 Task: Utilize Asana's timeline view to schedule tasks related to the report review.
Action: Mouse moved to (337, 150)
Screenshot: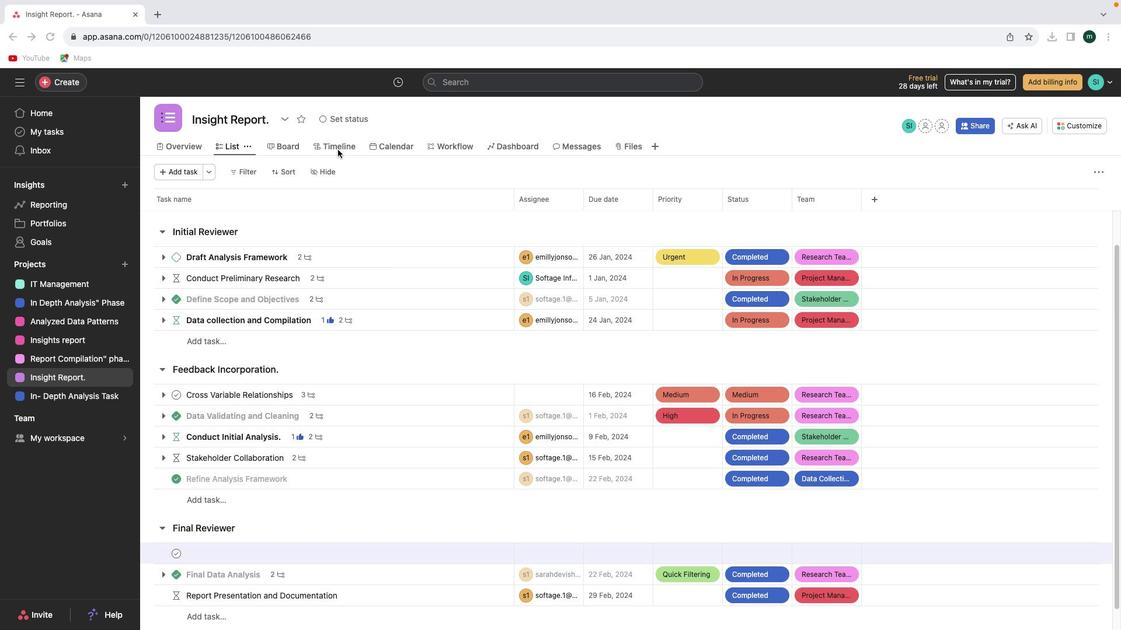 
Action: Mouse pressed left at (337, 150)
Screenshot: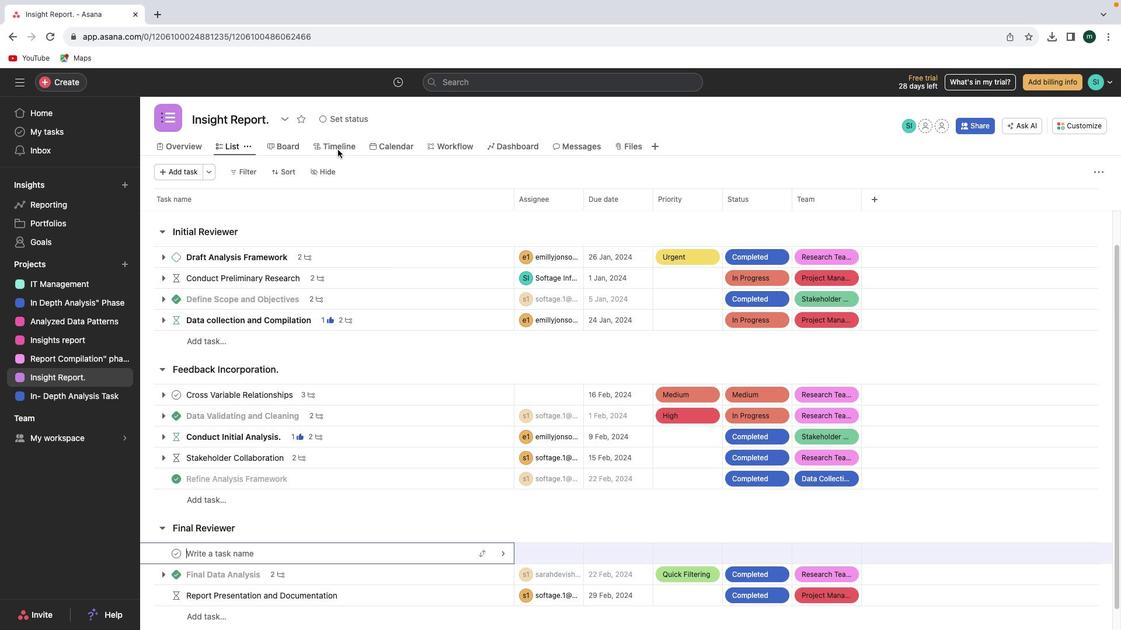 
Action: Mouse moved to (338, 148)
Screenshot: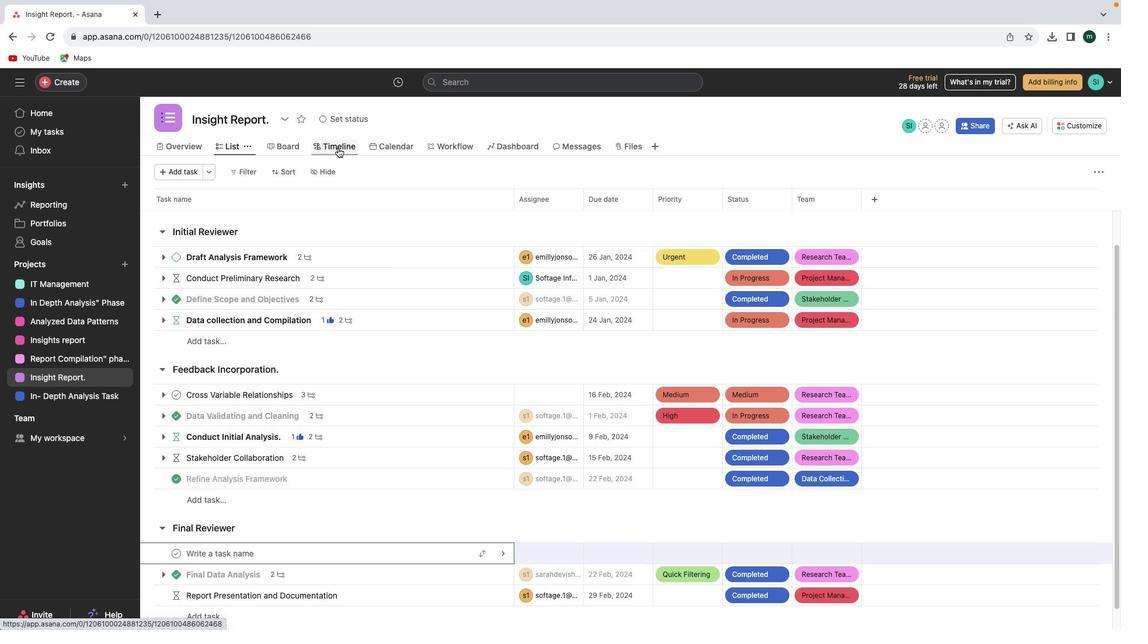 
Action: Mouse pressed left at (338, 148)
Screenshot: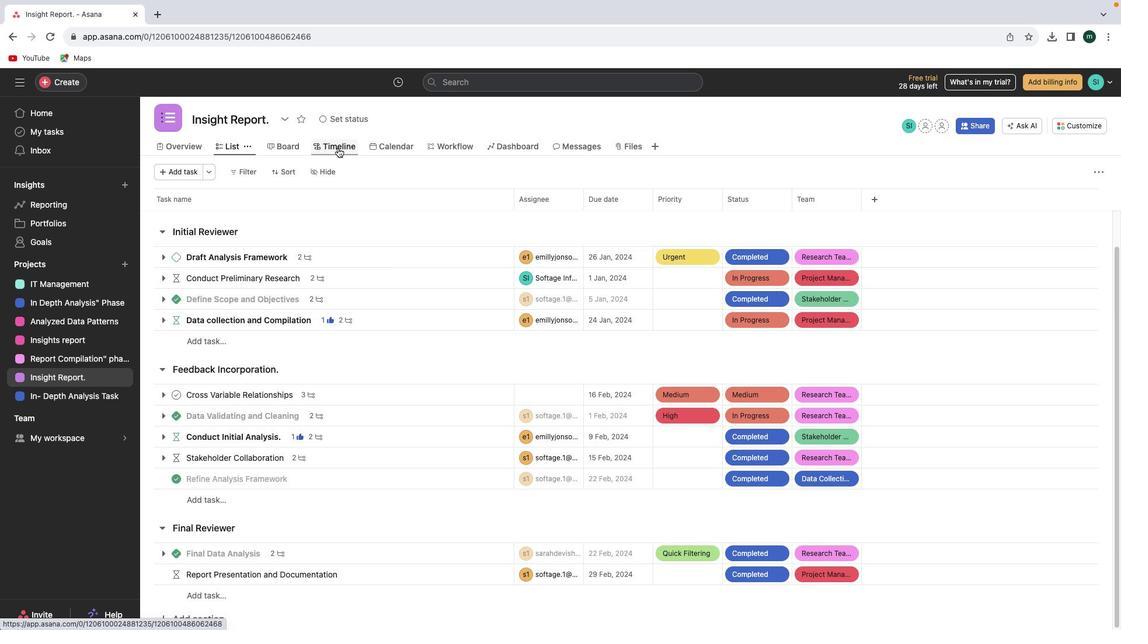 
Action: Mouse moved to (258, 445)
Screenshot: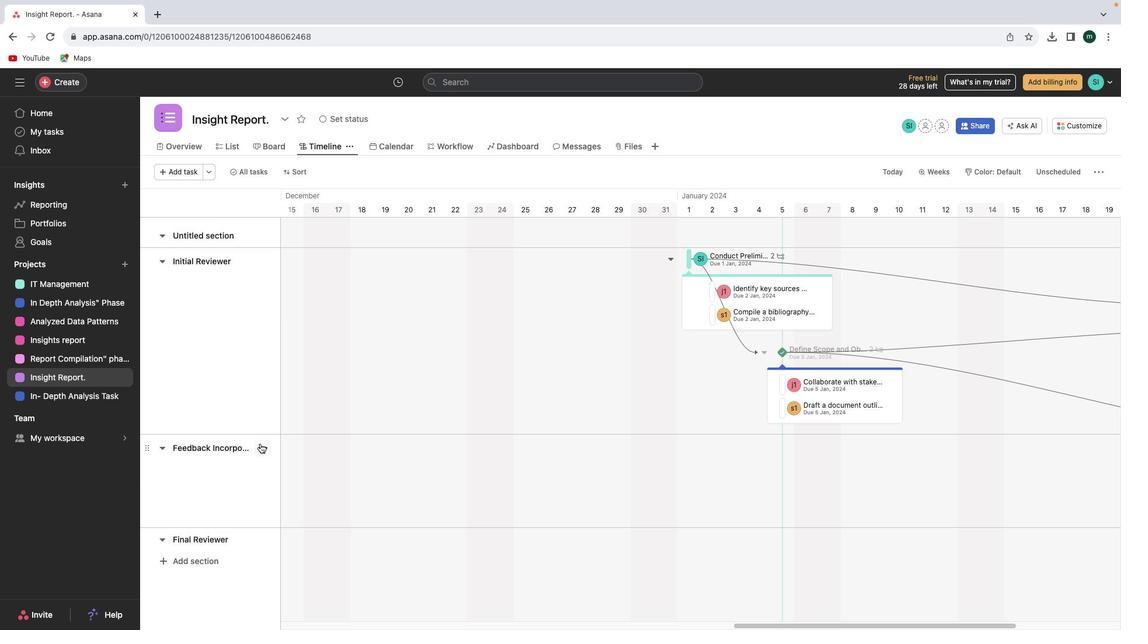 
Action: Mouse scrolled (258, 445) with delta (0, 0)
Screenshot: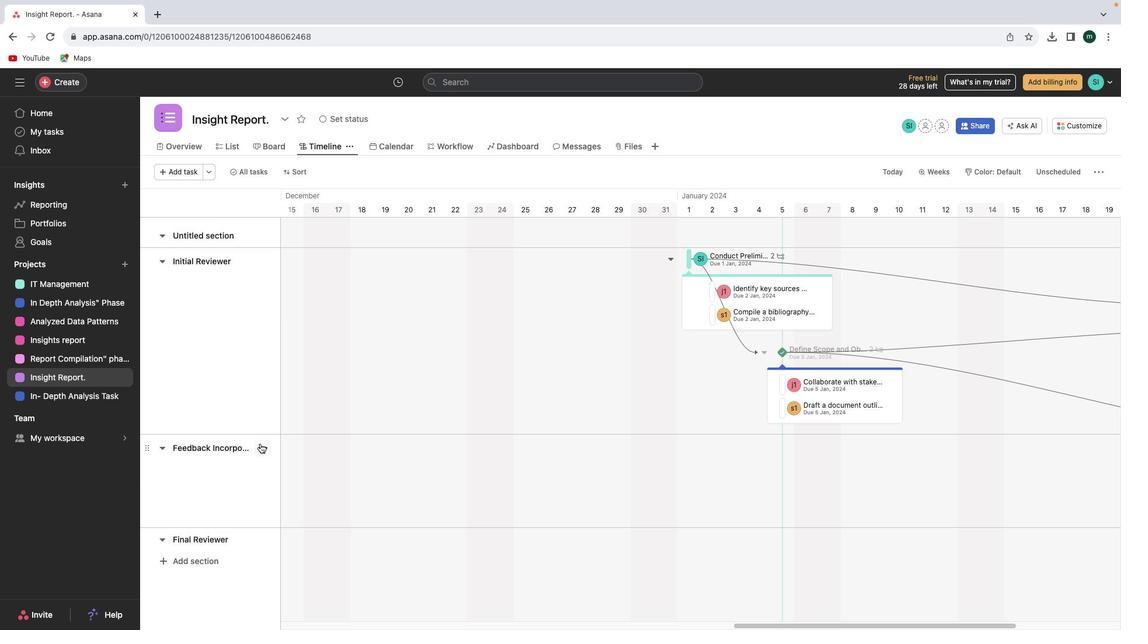 
Action: Mouse moved to (259, 444)
Screenshot: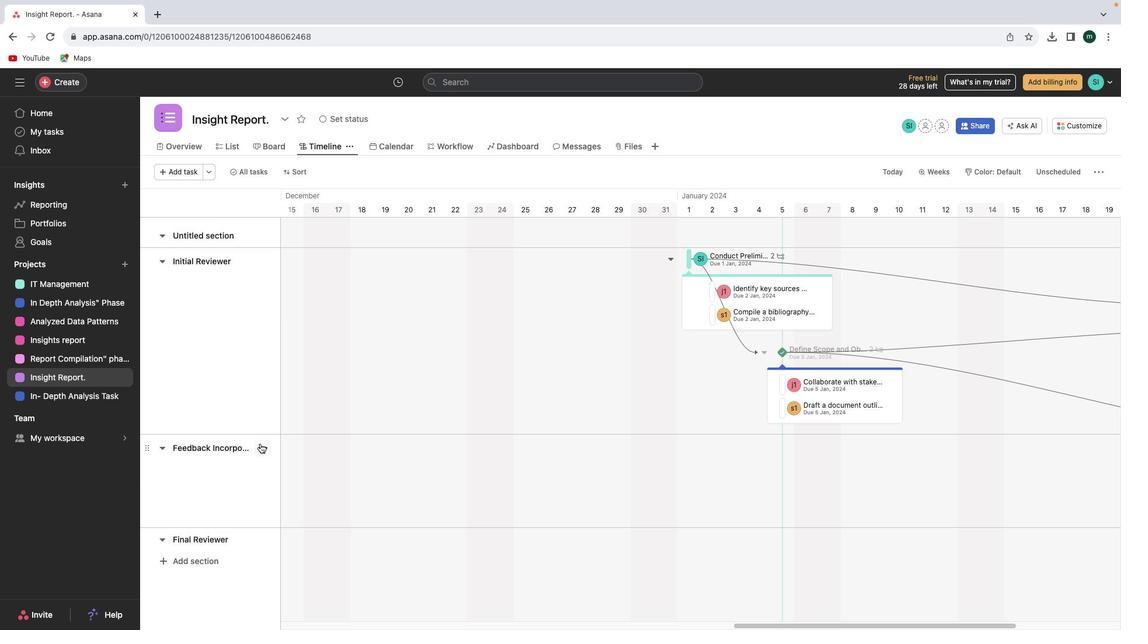 
Action: Mouse scrolled (259, 444) with delta (0, 0)
Screenshot: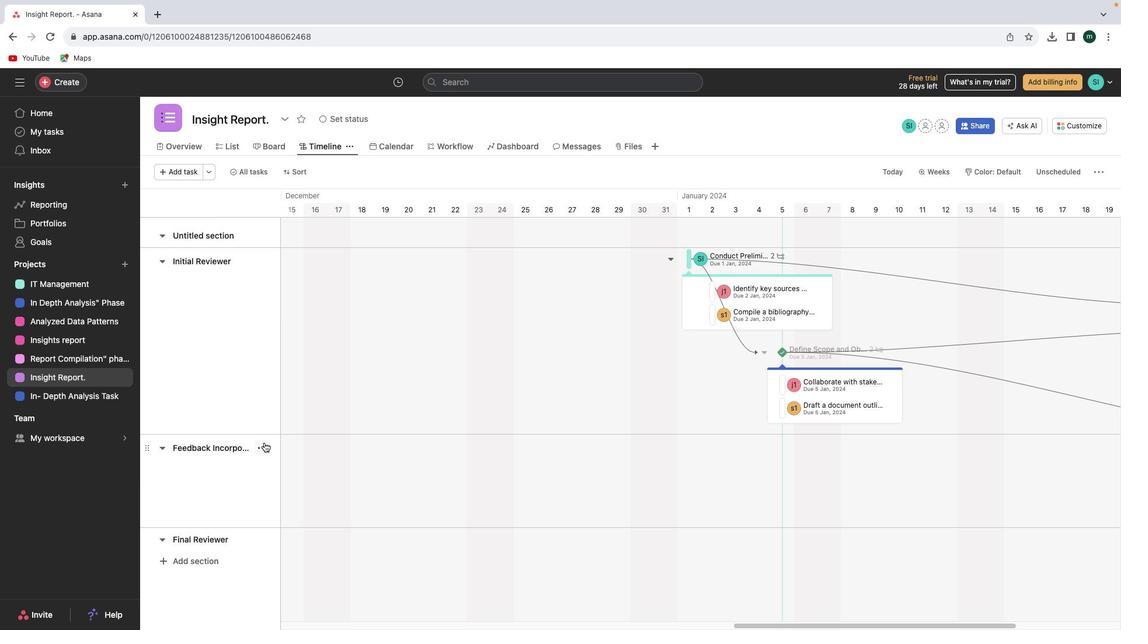 
Action: Mouse moved to (670, 261)
Screenshot: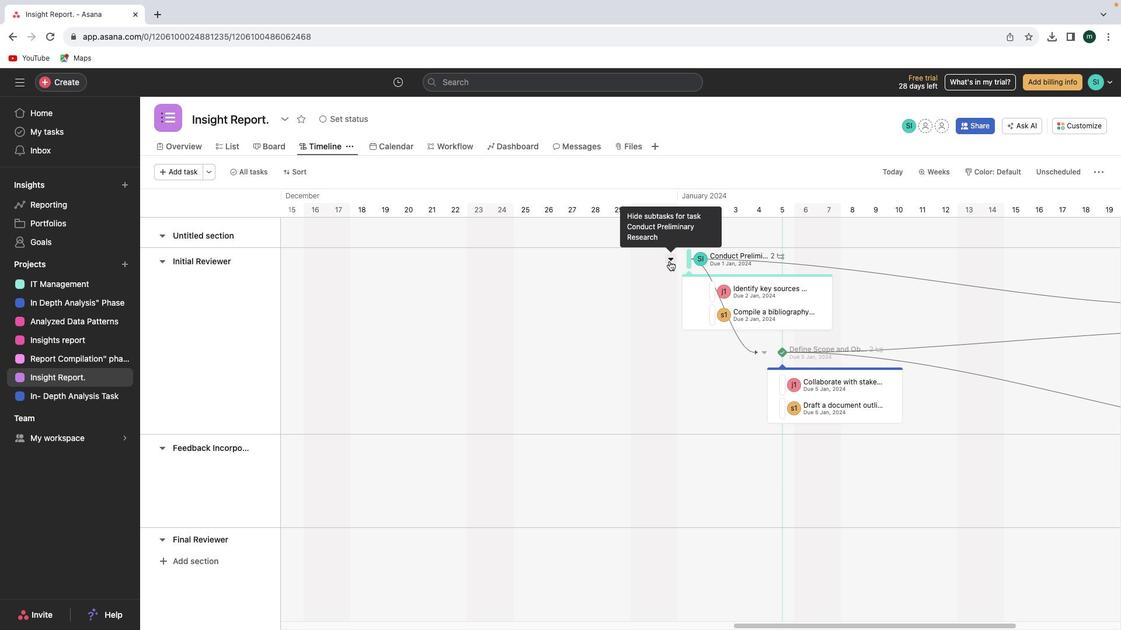 
Action: Mouse pressed left at (670, 261)
Screenshot: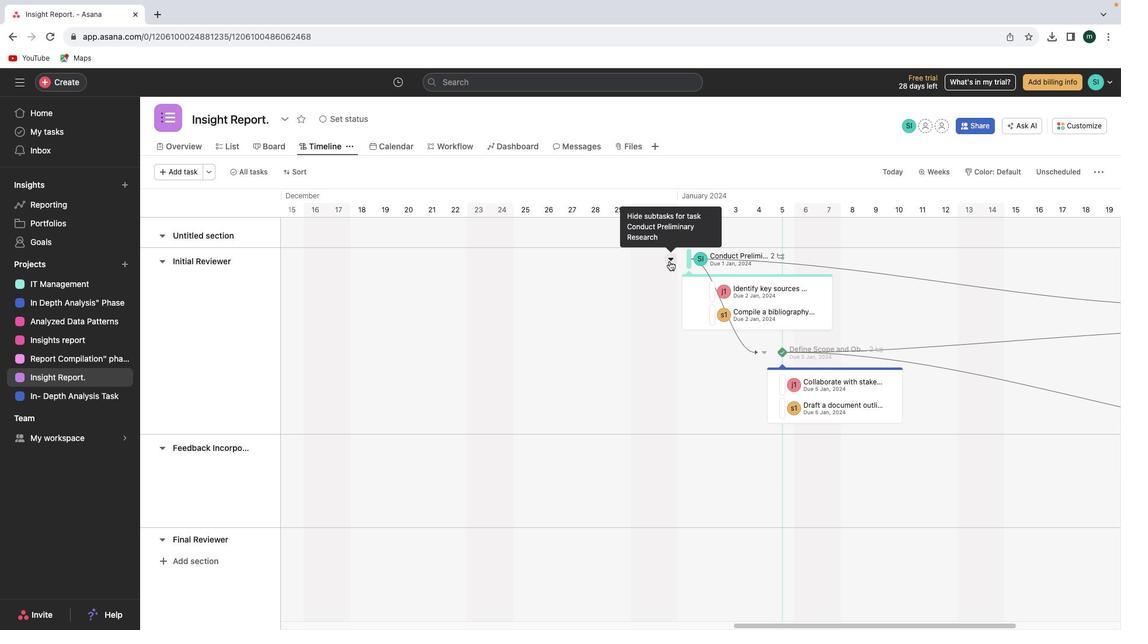 
Action: Mouse moved to (671, 260)
Screenshot: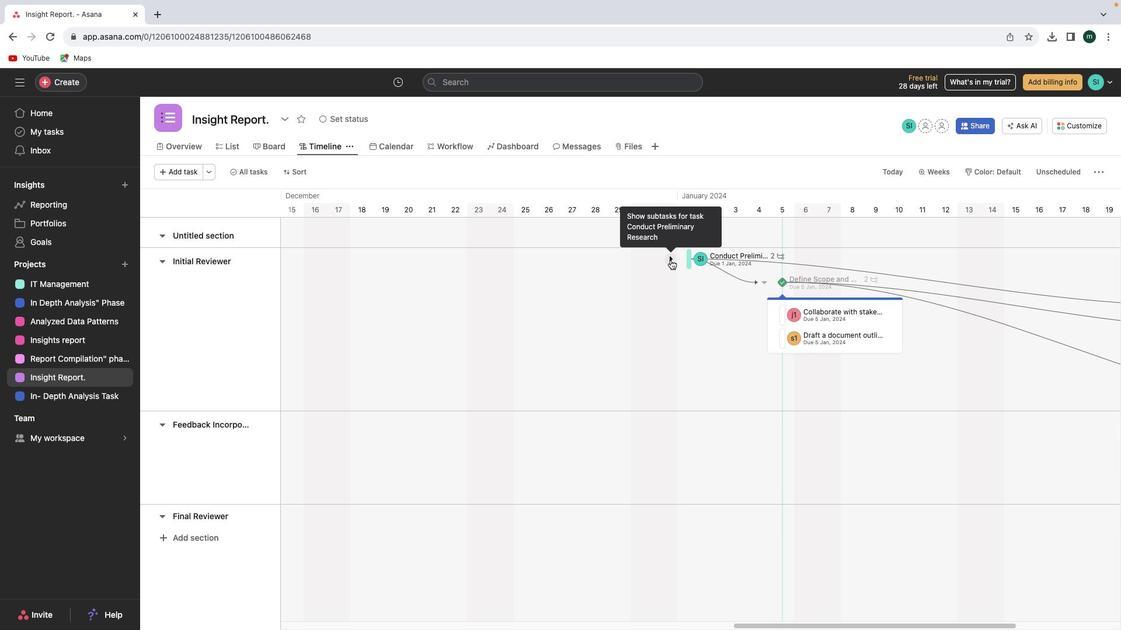 
Action: Mouse pressed left at (671, 260)
Screenshot: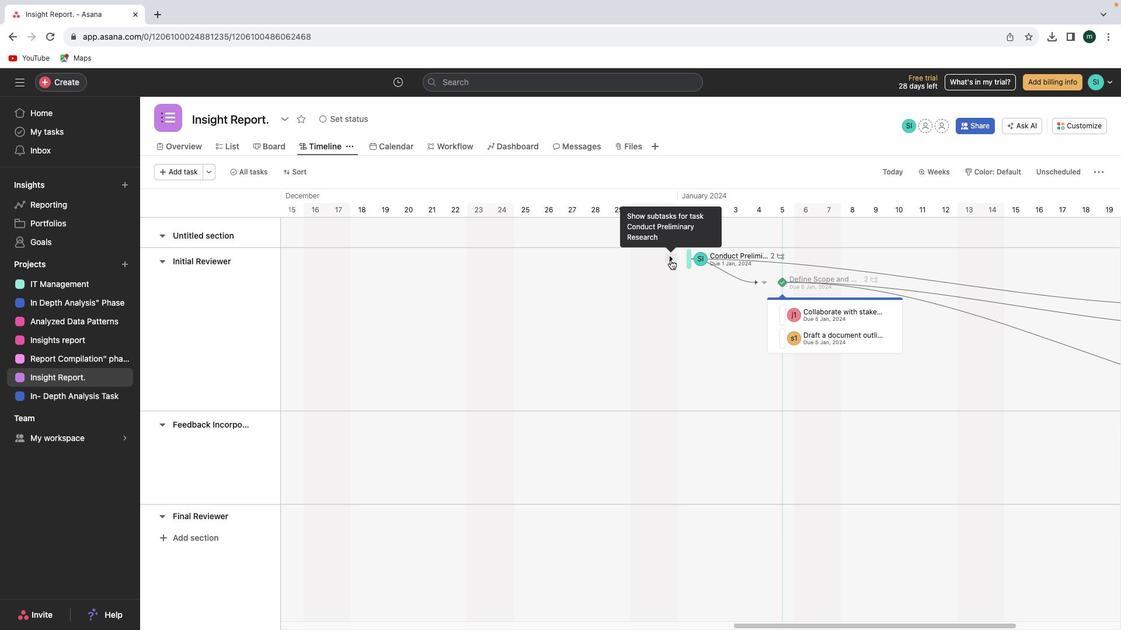 
Action: Mouse moved to (805, 625)
Screenshot: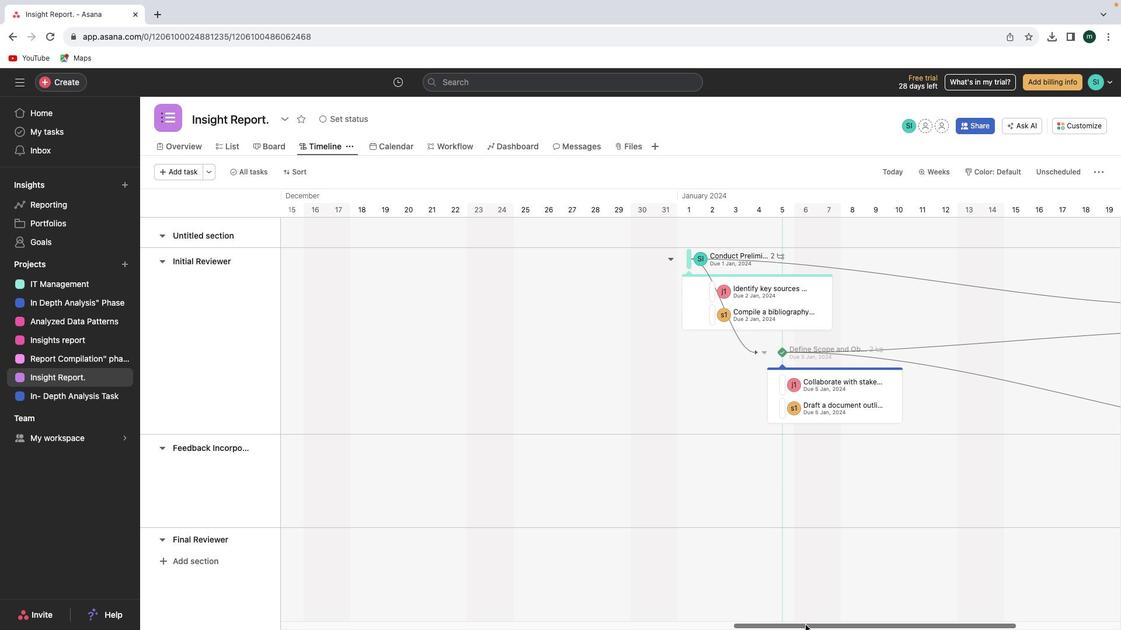 
Action: Mouse pressed left at (805, 625)
Screenshot: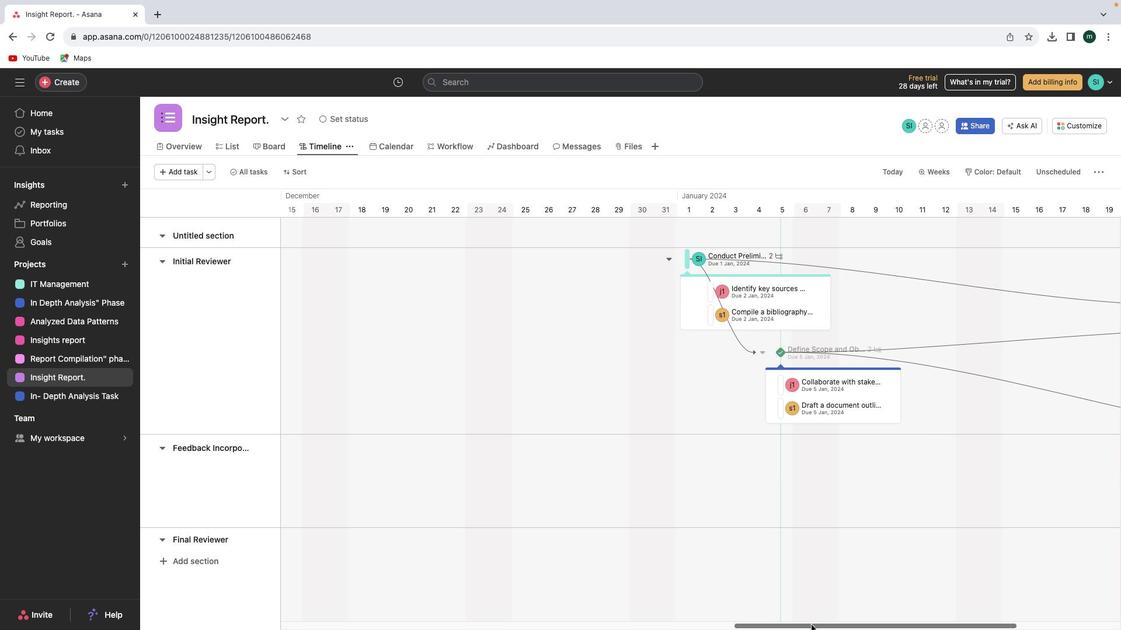 
Action: Mouse moved to (818, 235)
Screenshot: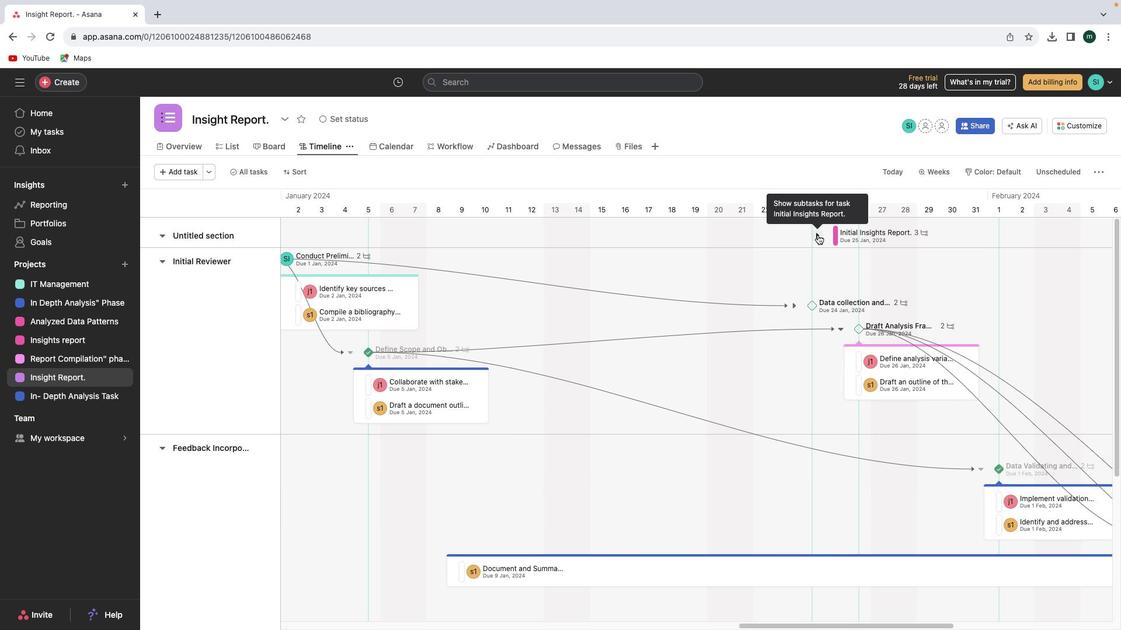 
Action: Mouse pressed left at (818, 235)
Screenshot: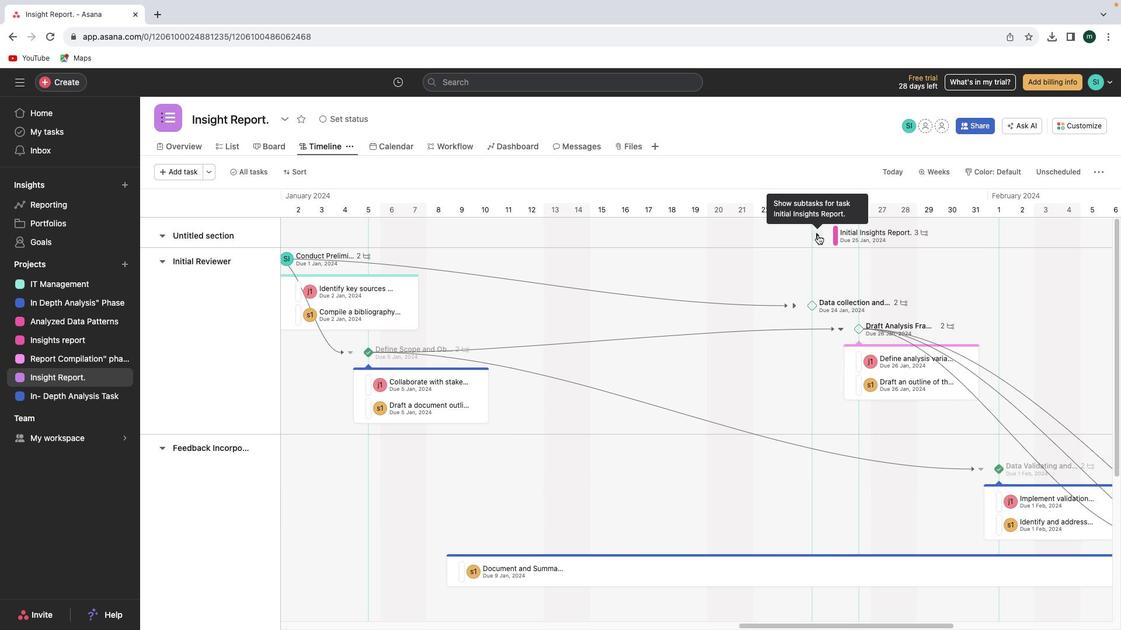 
Action: Mouse moved to (843, 426)
Screenshot: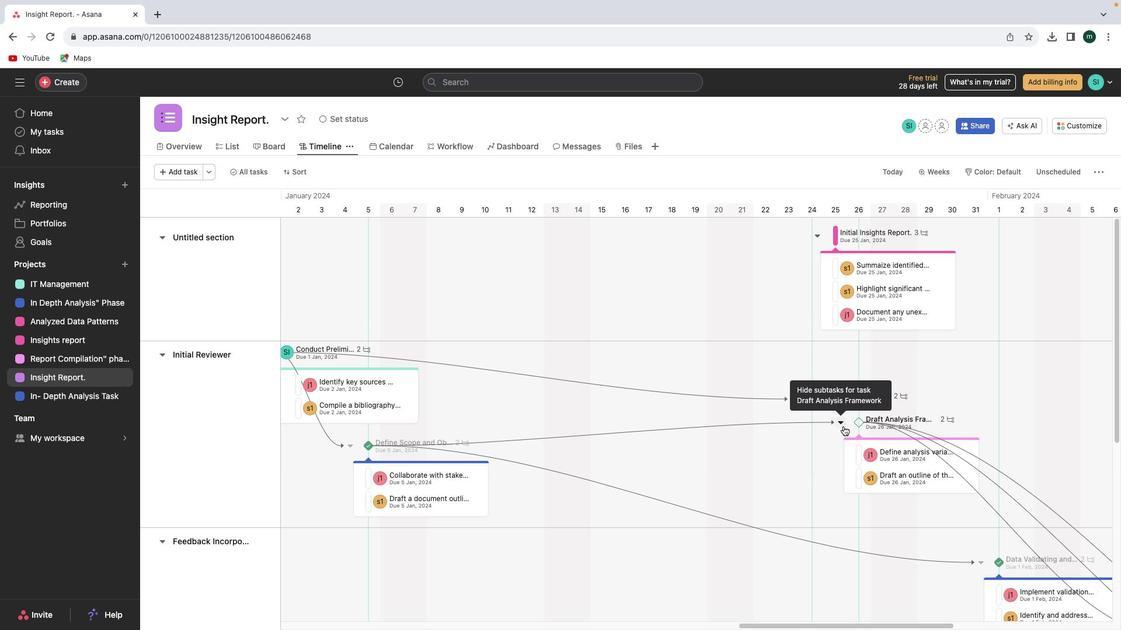 
Action: Mouse pressed left at (843, 426)
Screenshot: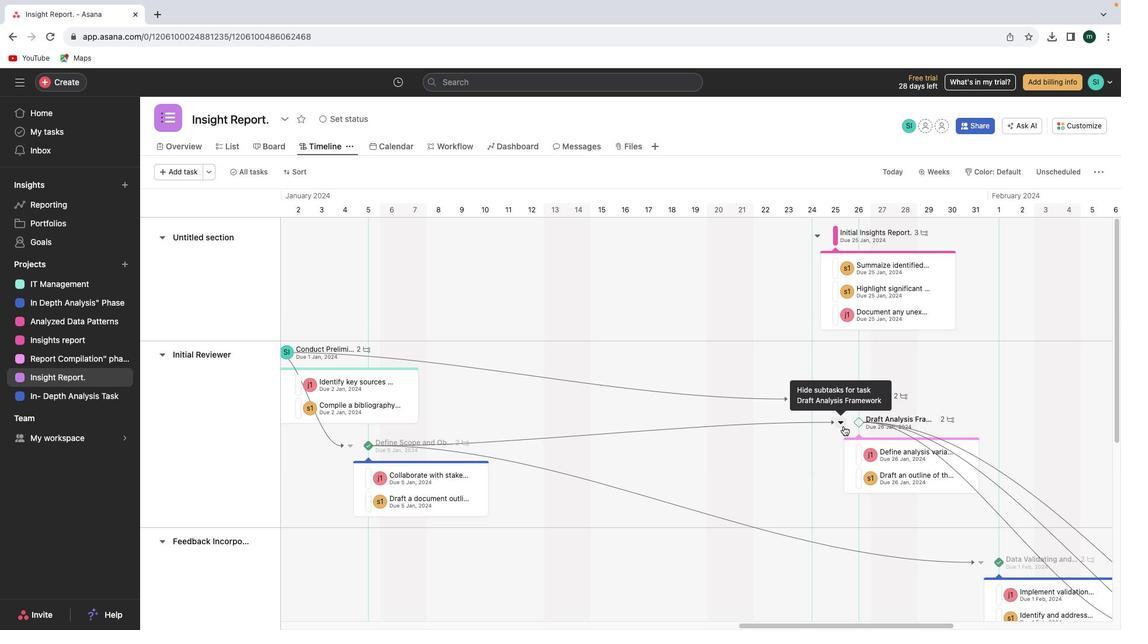 
Action: Mouse moved to (796, 400)
Screenshot: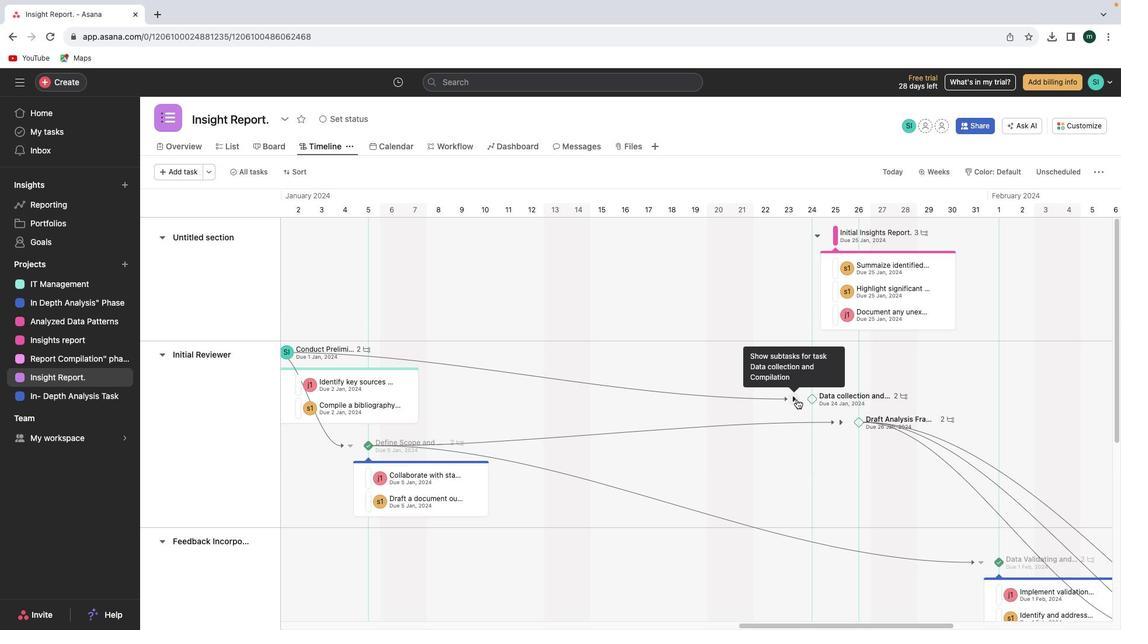 
Action: Mouse pressed left at (796, 400)
Screenshot: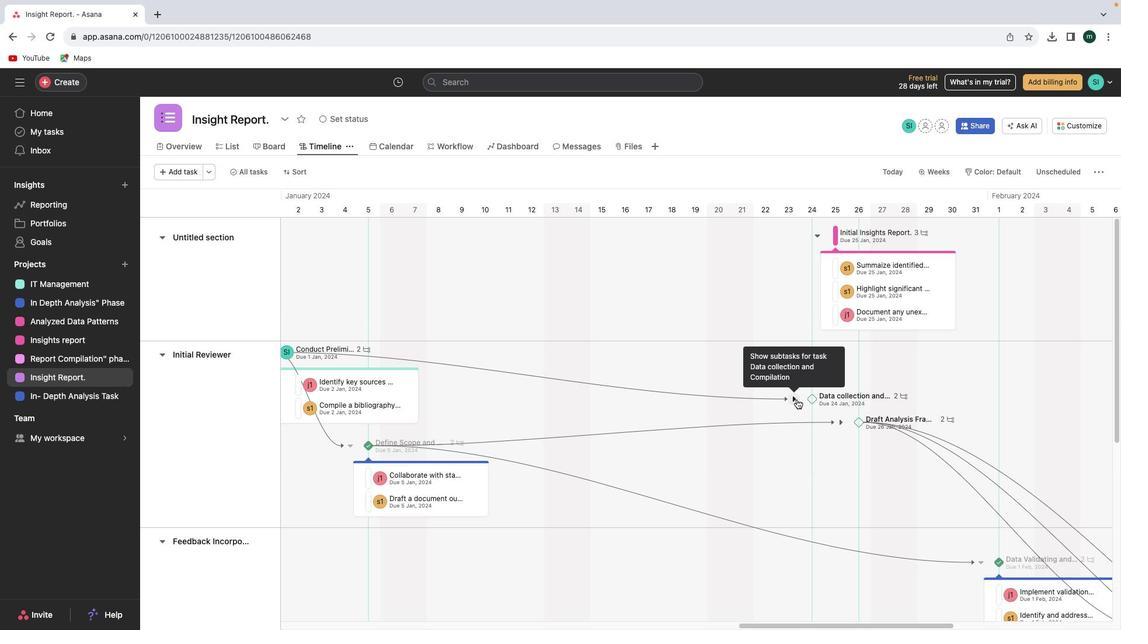 
Action: Mouse moved to (917, 574)
Screenshot: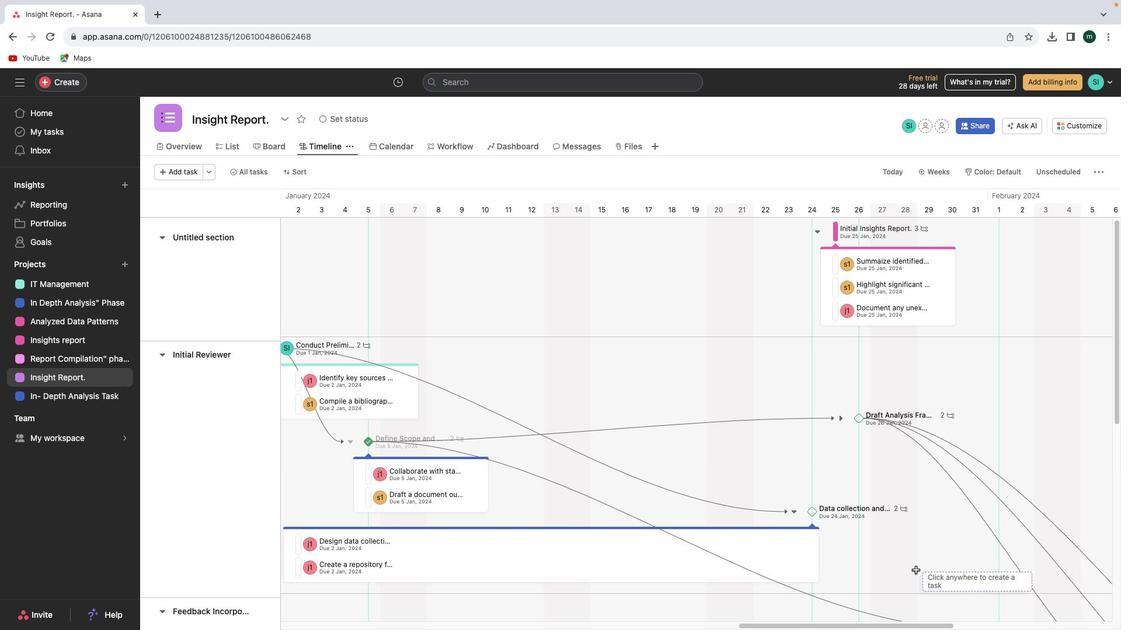 
Action: Mouse scrolled (917, 574) with delta (0, 0)
Screenshot: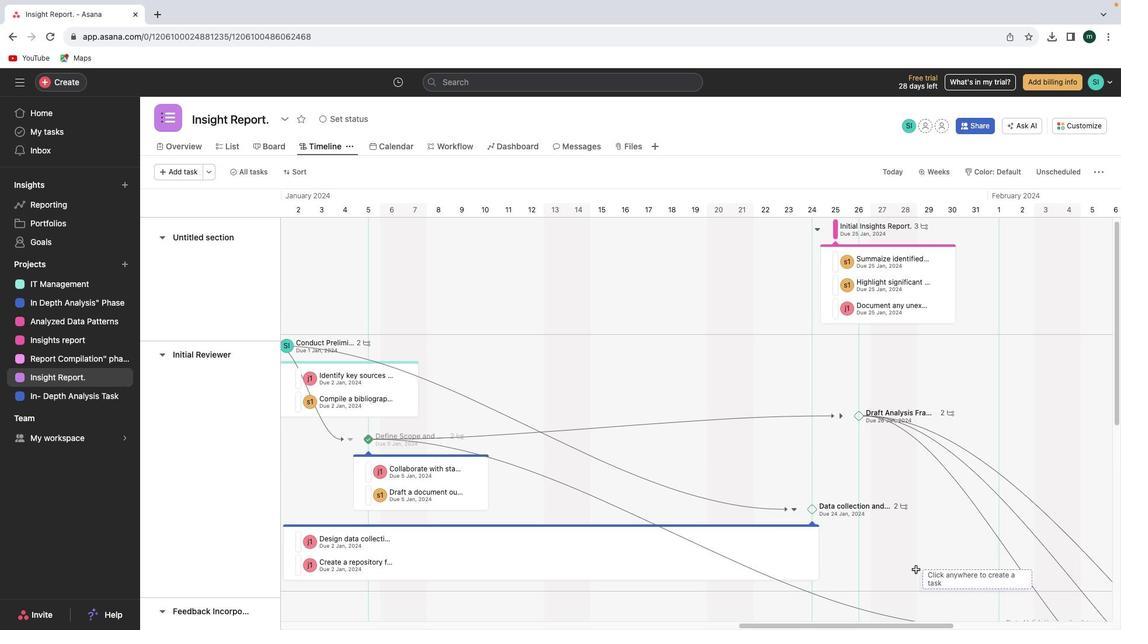 
Action: Mouse moved to (916, 573)
Screenshot: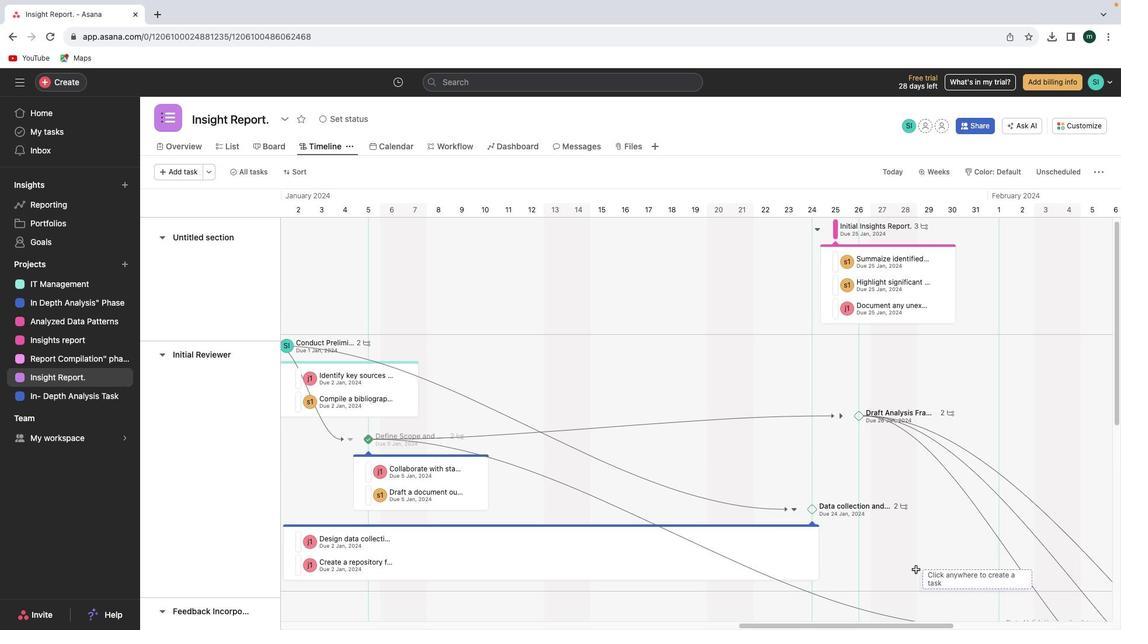 
Action: Mouse scrolled (916, 573) with delta (0, 0)
Screenshot: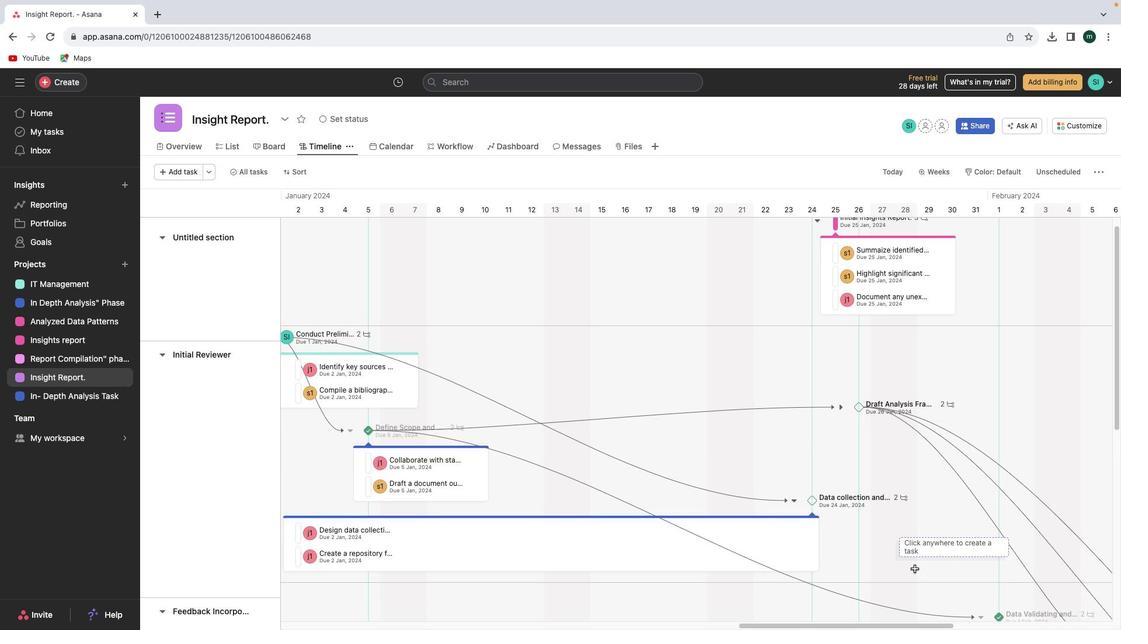 
Action: Mouse moved to (911, 562)
Screenshot: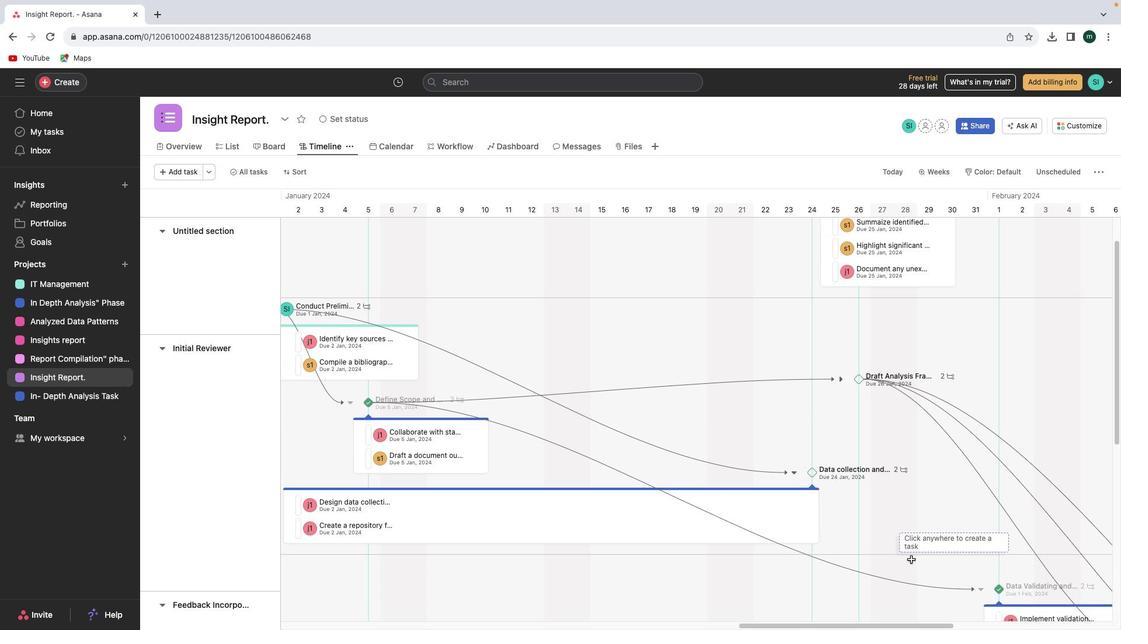 
Action: Mouse scrolled (911, 562) with delta (0, 0)
Screenshot: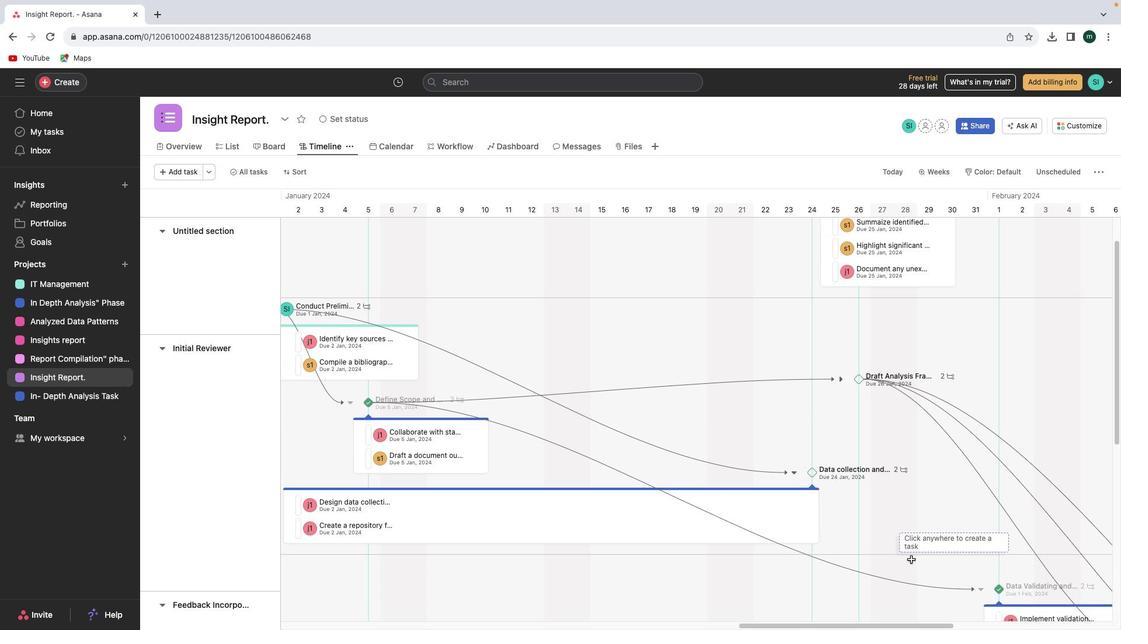 
Action: Mouse scrolled (911, 562) with delta (0, 0)
Screenshot: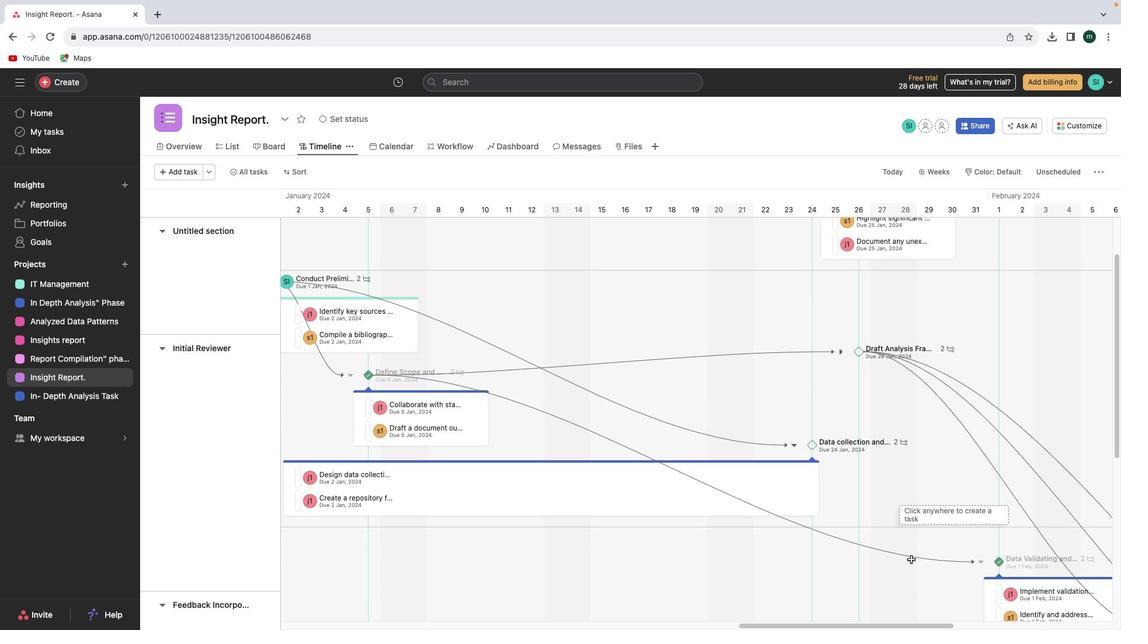 
Action: Mouse moved to (911, 562)
Screenshot: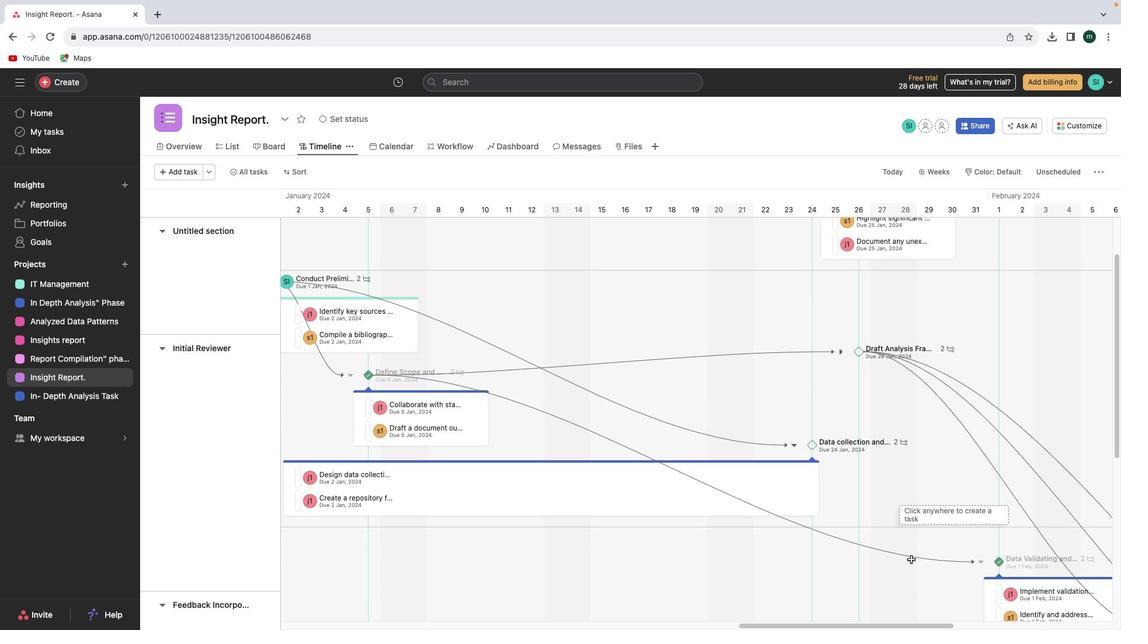 
Action: Mouse scrolled (911, 562) with delta (0, -1)
Screenshot: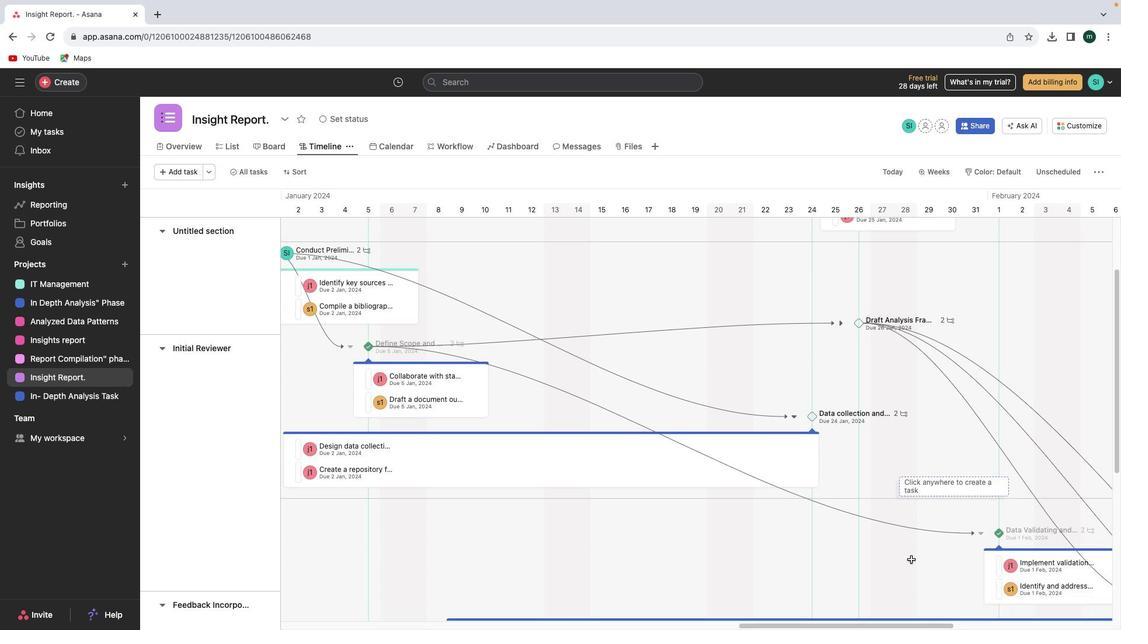 
Action: Mouse moved to (910, 559)
Screenshot: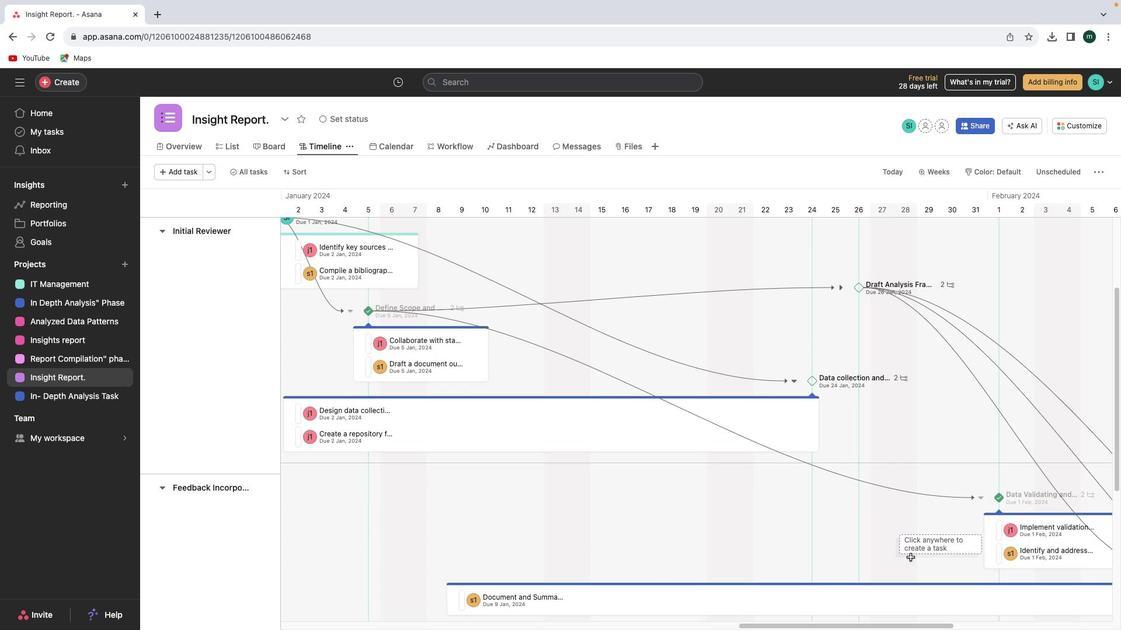 
Action: Mouse scrolled (910, 559) with delta (0, 0)
Screenshot: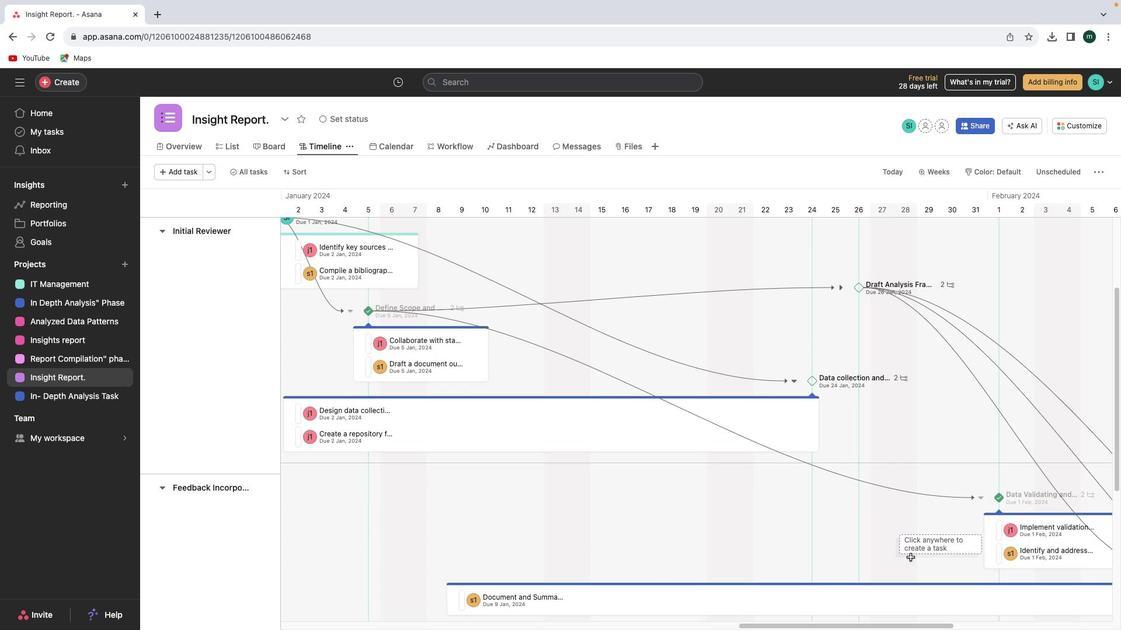 
Action: Mouse moved to (910, 559)
Screenshot: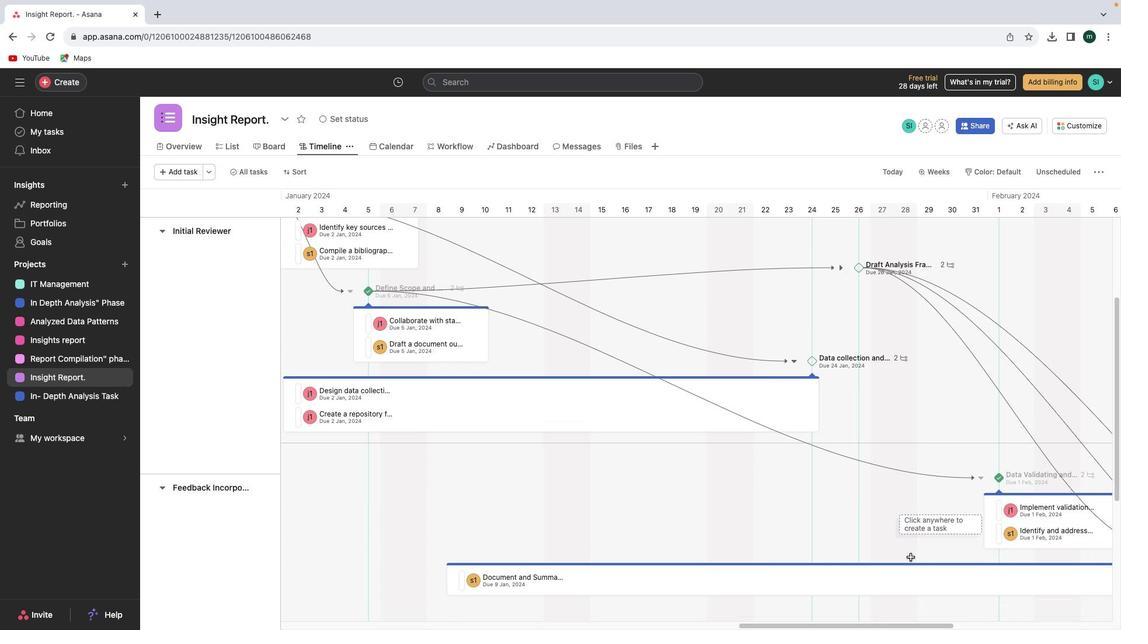 
Action: Mouse scrolled (910, 559) with delta (0, 0)
Screenshot: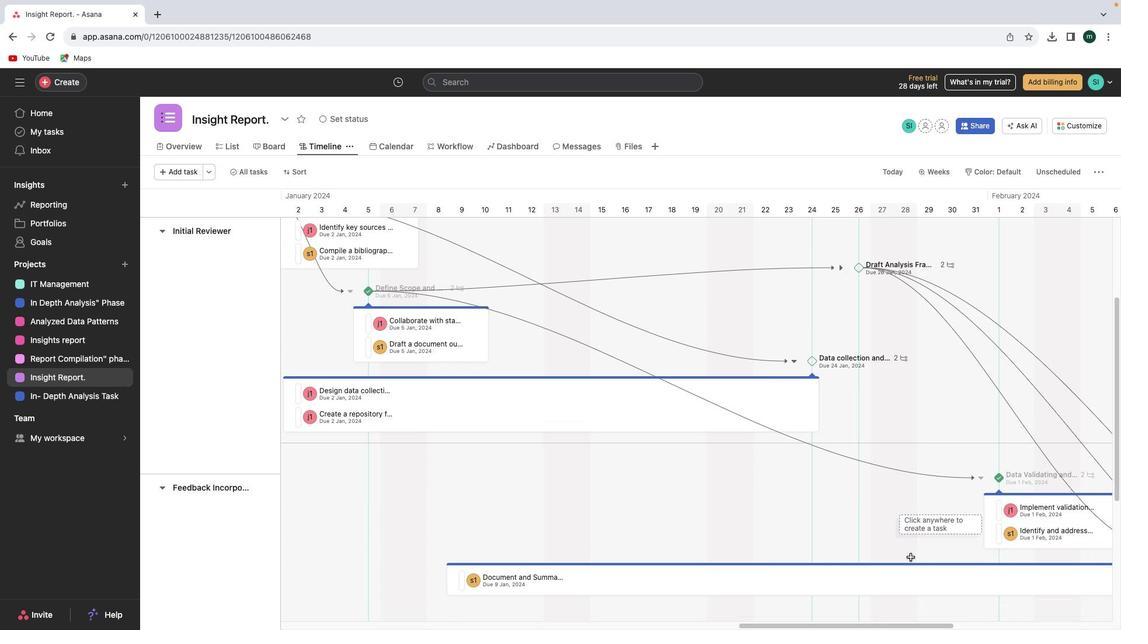 
Action: Mouse moved to (910, 559)
Screenshot: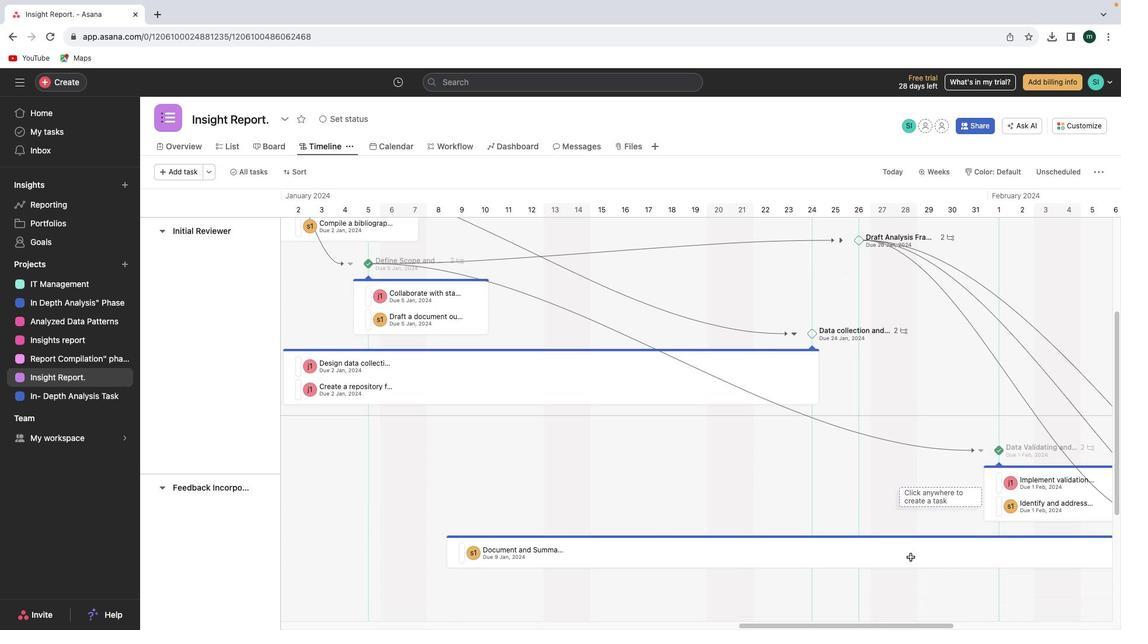 
Action: Mouse scrolled (910, 559) with delta (0, -1)
Screenshot: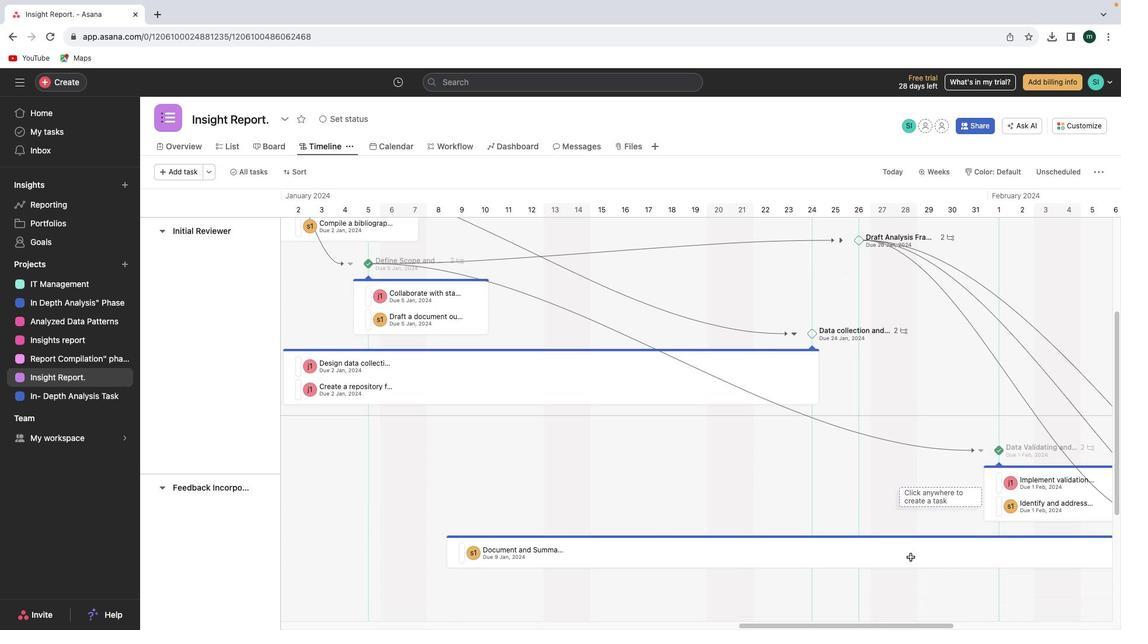 
Action: Mouse moved to (888, 626)
Screenshot: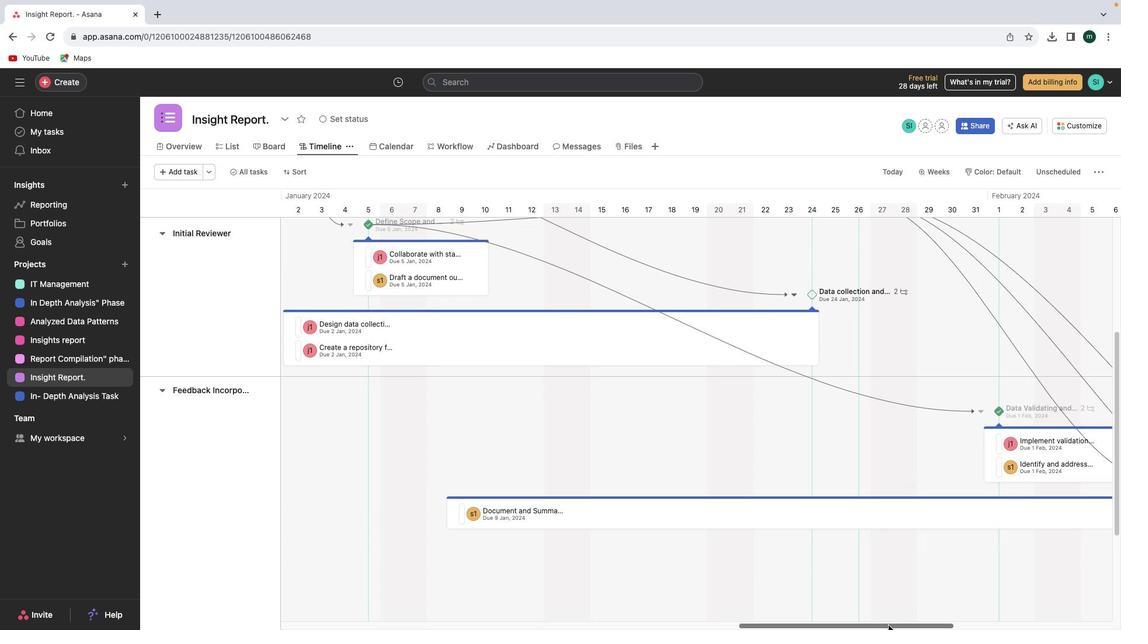 
Action: Mouse pressed left at (888, 626)
Screenshot: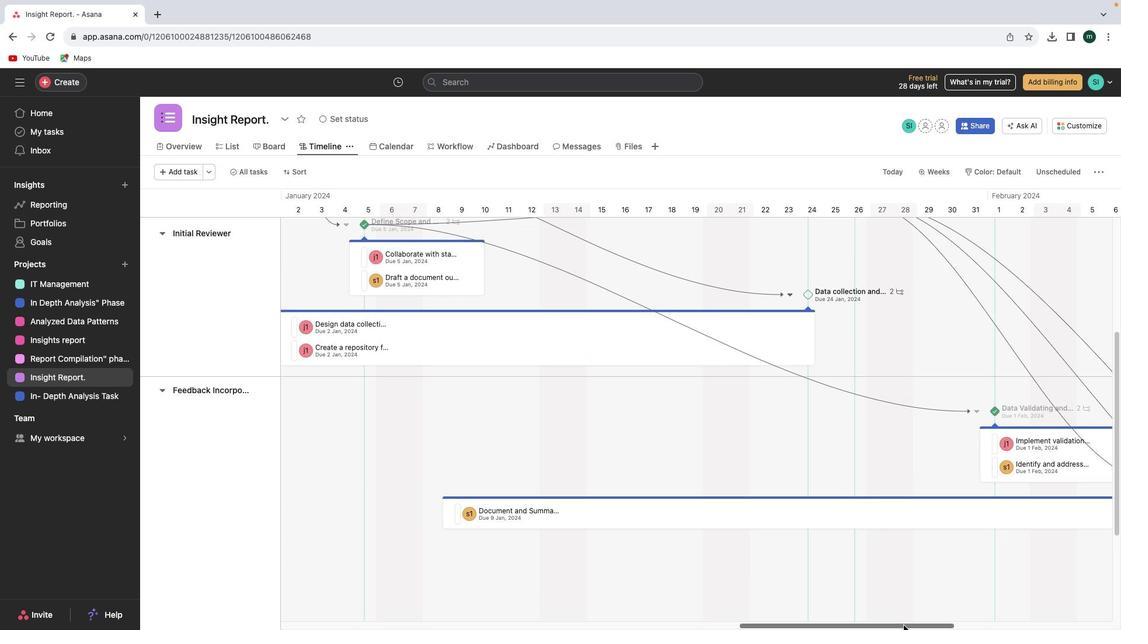 
Action: Mouse moved to (986, 536)
Screenshot: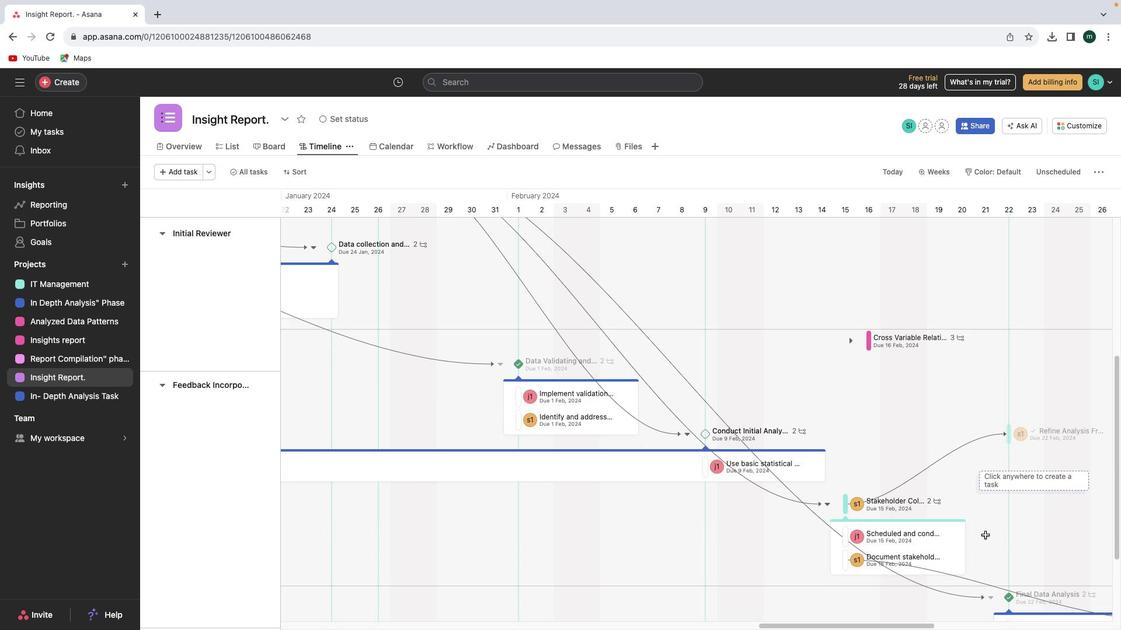 
Action: Mouse scrolled (986, 536) with delta (0, 0)
Screenshot: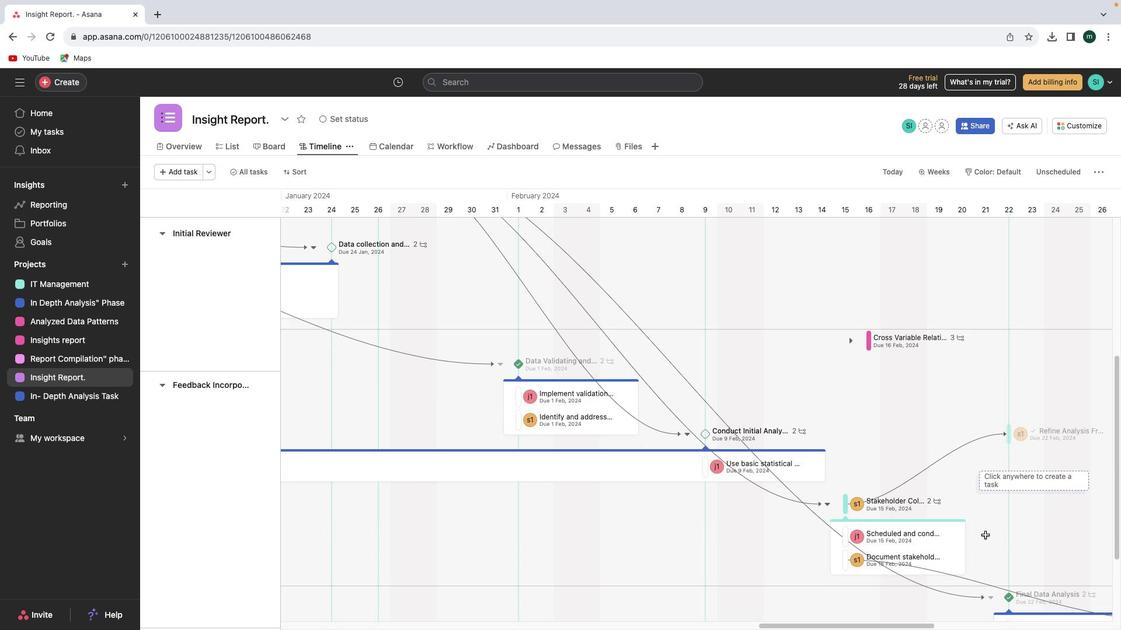 
Action: Mouse scrolled (986, 536) with delta (0, 0)
Screenshot: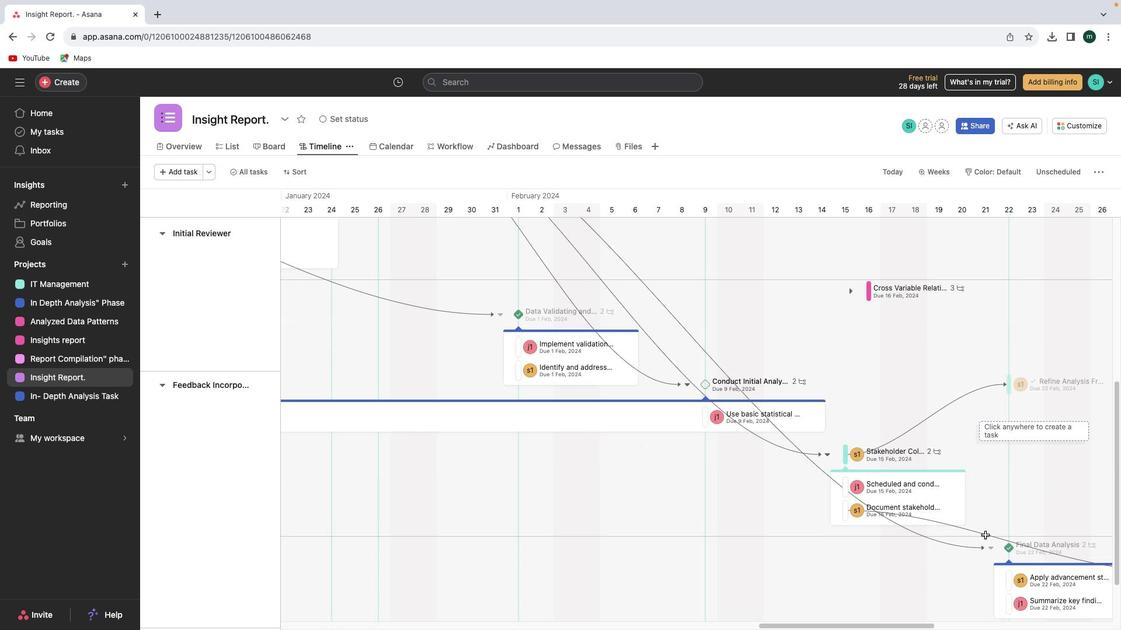 
Action: Mouse scrolled (986, 536) with delta (0, -1)
Screenshot: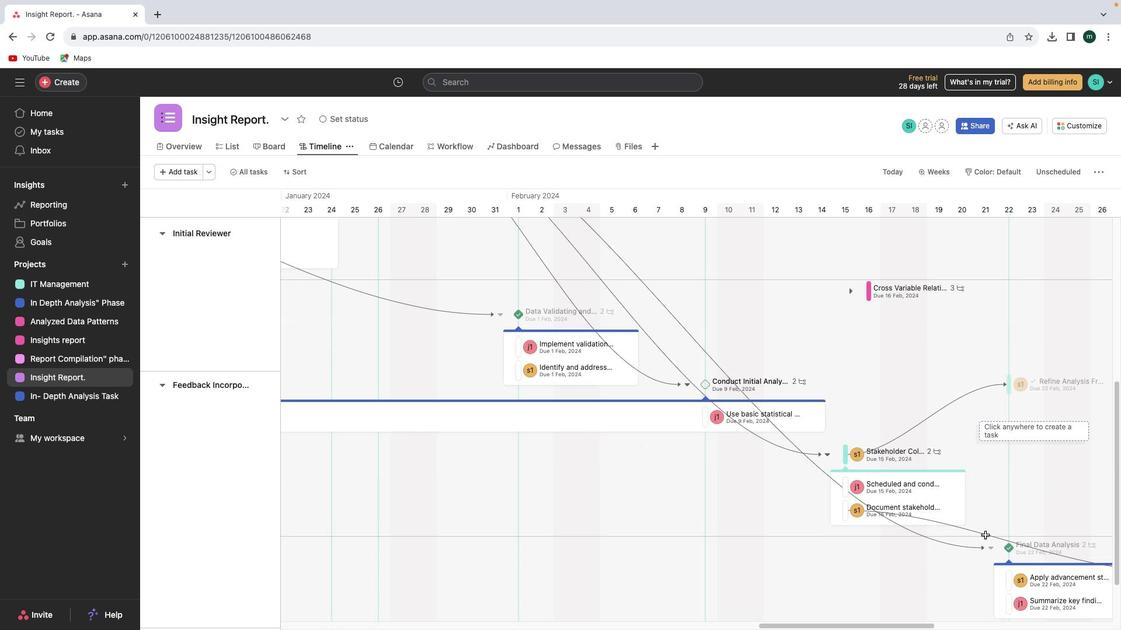 
Action: Mouse scrolled (986, 536) with delta (0, -2)
Screenshot: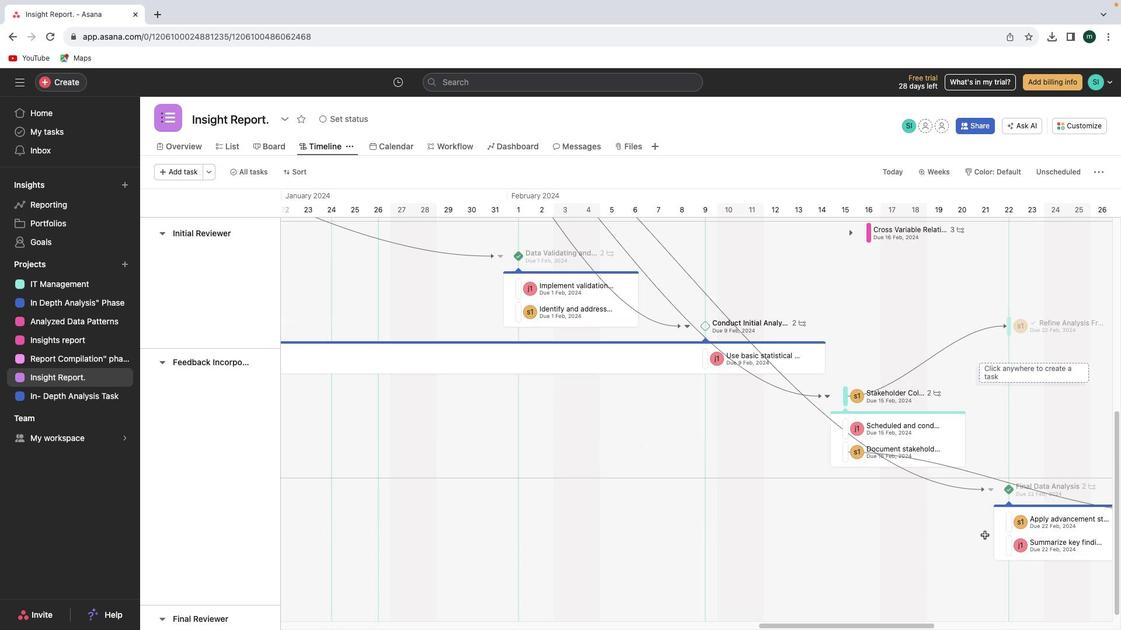 
Action: Mouse moved to (984, 536)
Screenshot: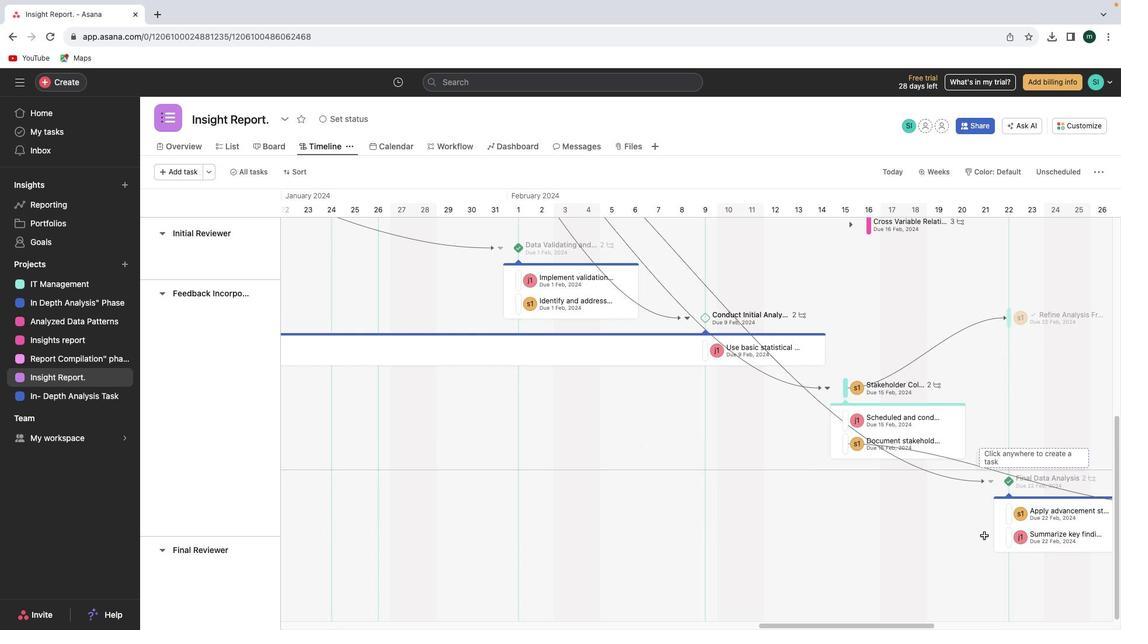 
Action: Mouse scrolled (984, 536) with delta (0, 0)
Screenshot: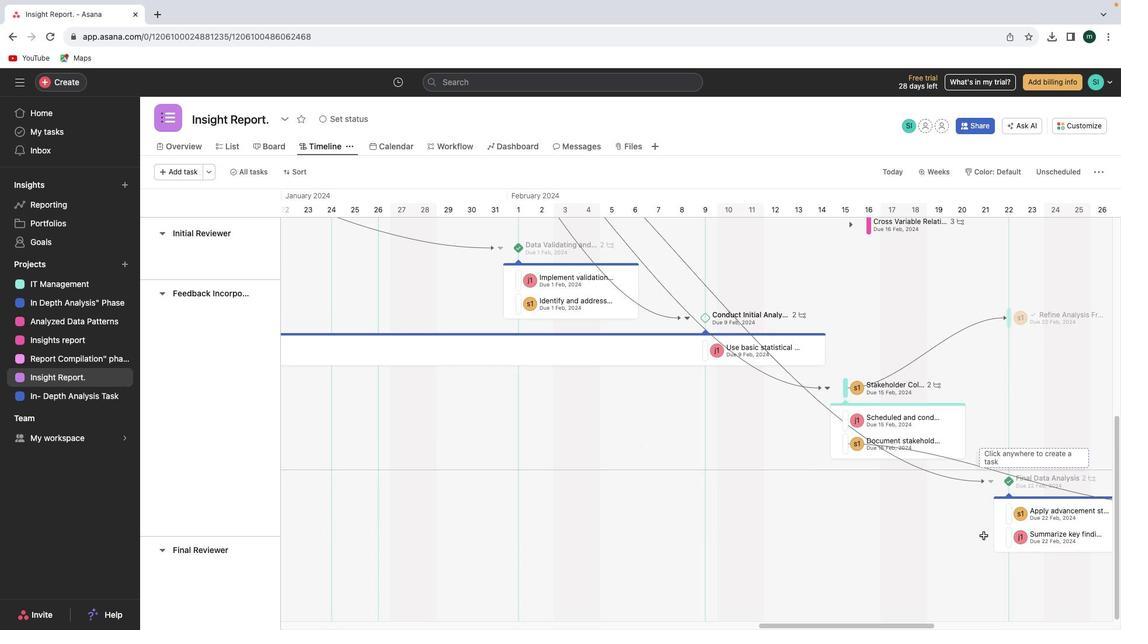 
Action: Mouse scrolled (984, 536) with delta (0, 0)
Screenshot: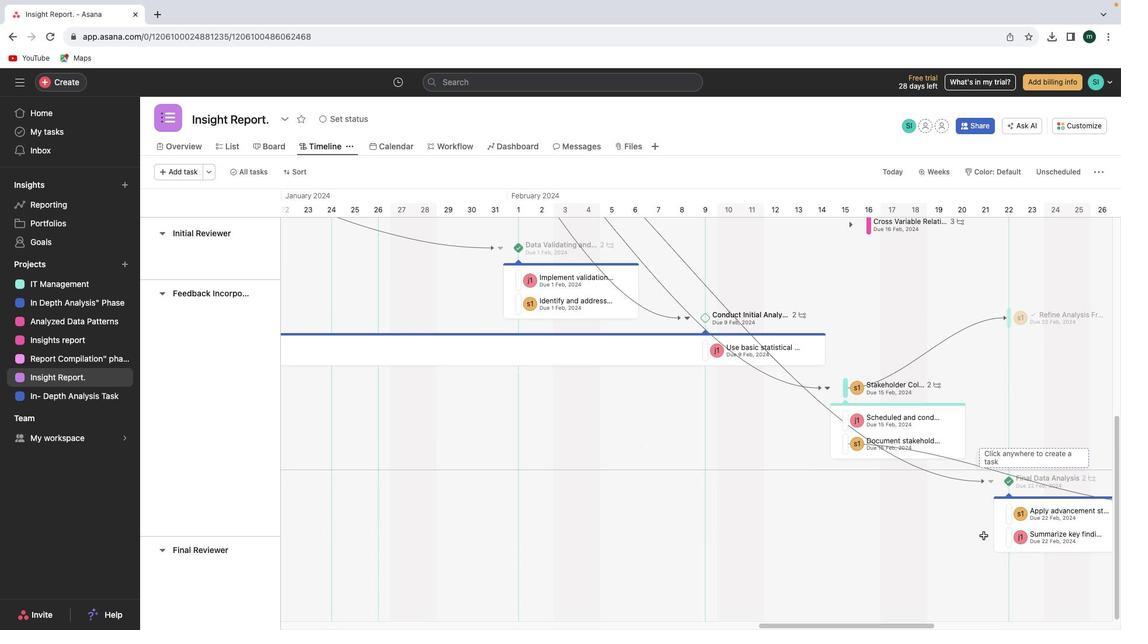 
Action: Mouse moved to (980, 537)
Screenshot: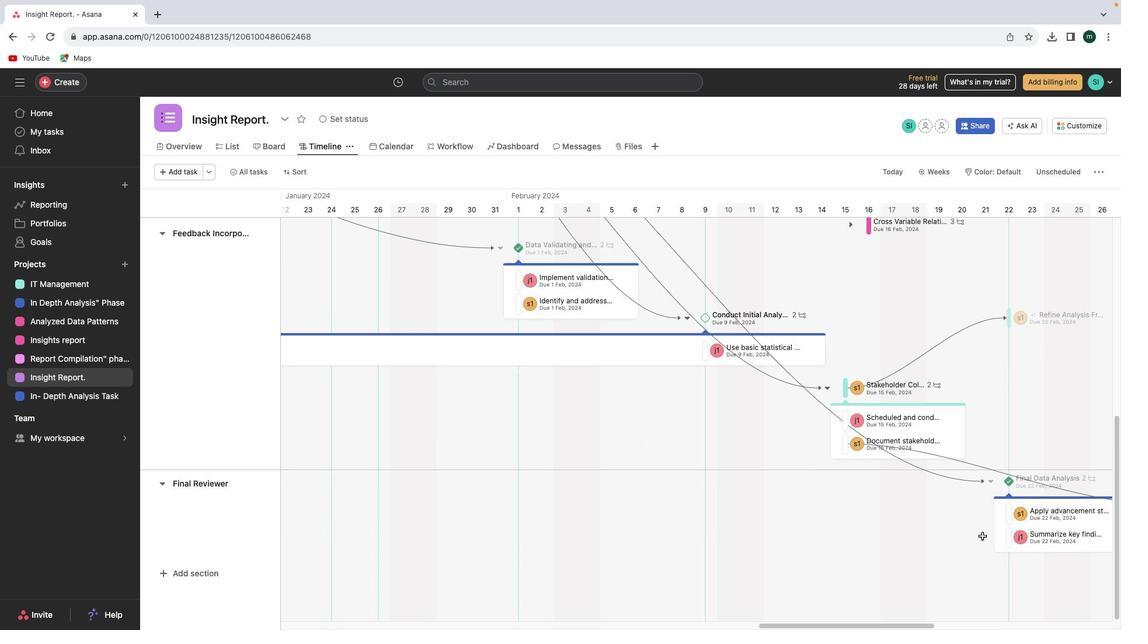 
